 Task: Make in the project AgileCraft an epic 'GDPR Compliance'. Create in the project AgileCraft an epic 'PCI DSS Compliance'. Add in the project AgileCraft an epic 'IT Risk Management'
Action: Mouse moved to (301, 126)
Screenshot: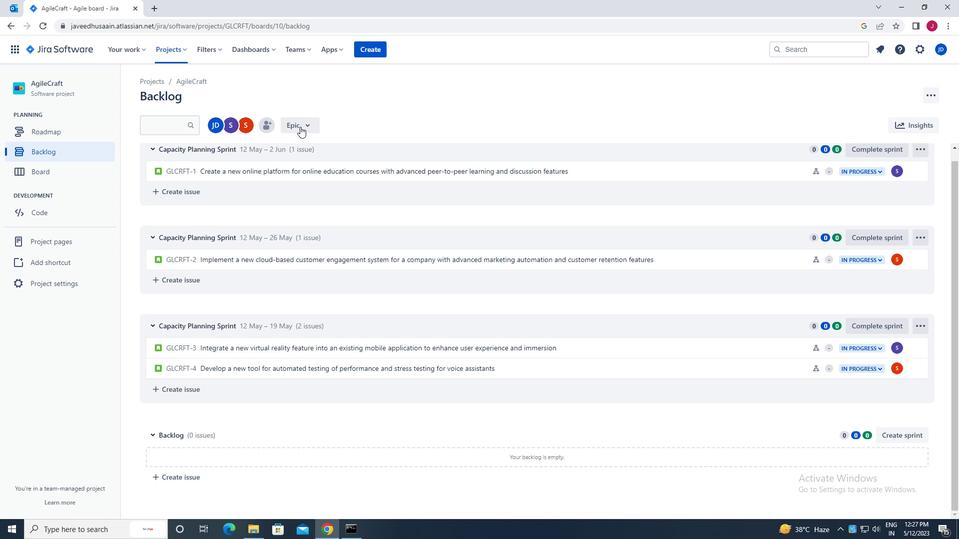 
Action: Mouse pressed left at (301, 126)
Screenshot: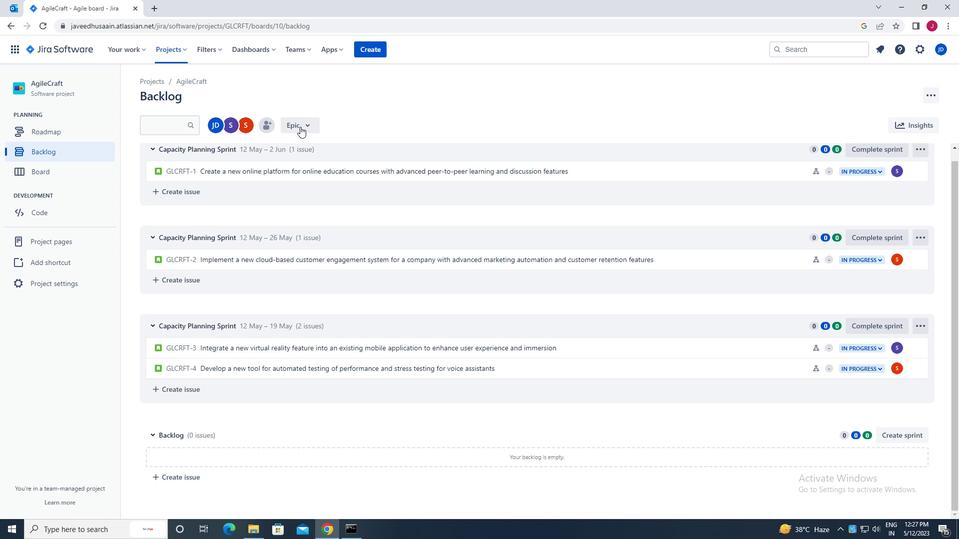 
Action: Mouse moved to (303, 184)
Screenshot: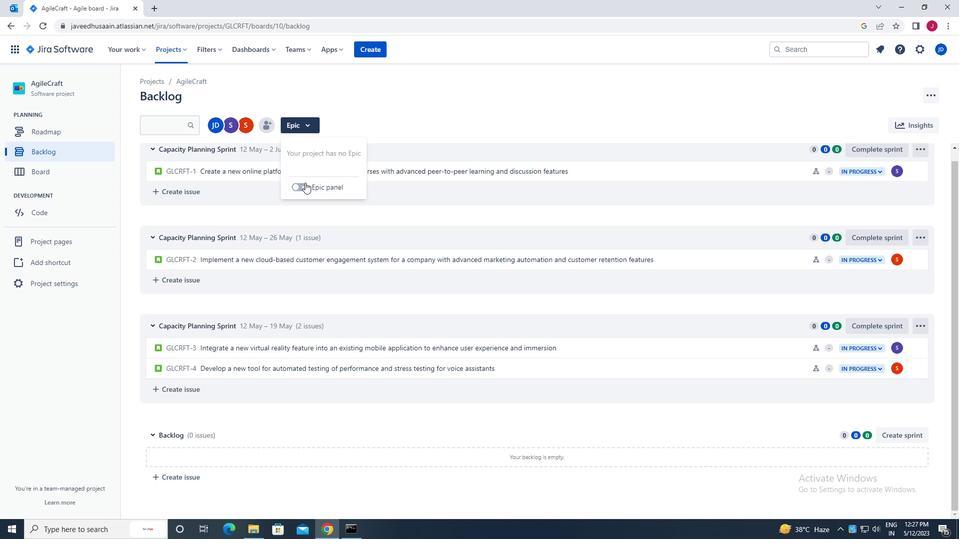 
Action: Mouse pressed left at (303, 184)
Screenshot: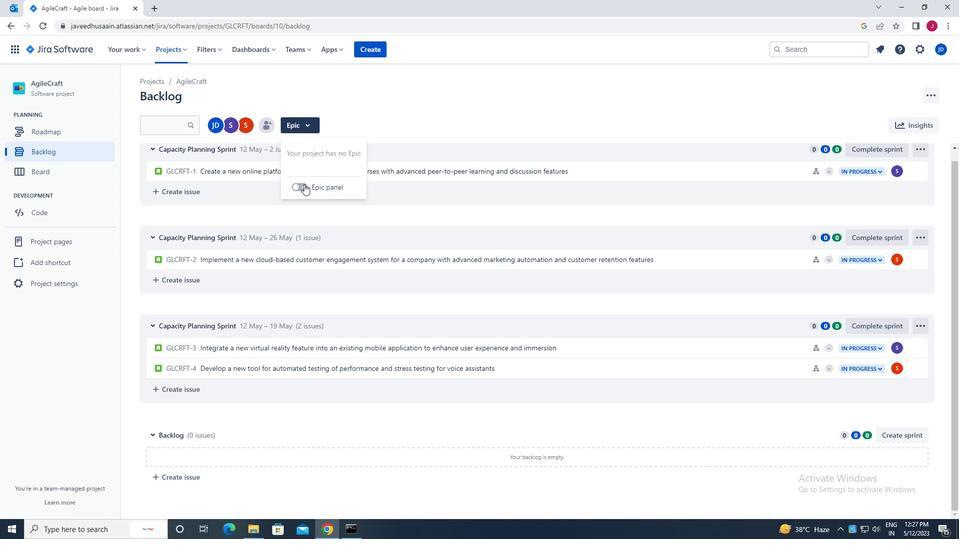 
Action: Mouse moved to (219, 348)
Screenshot: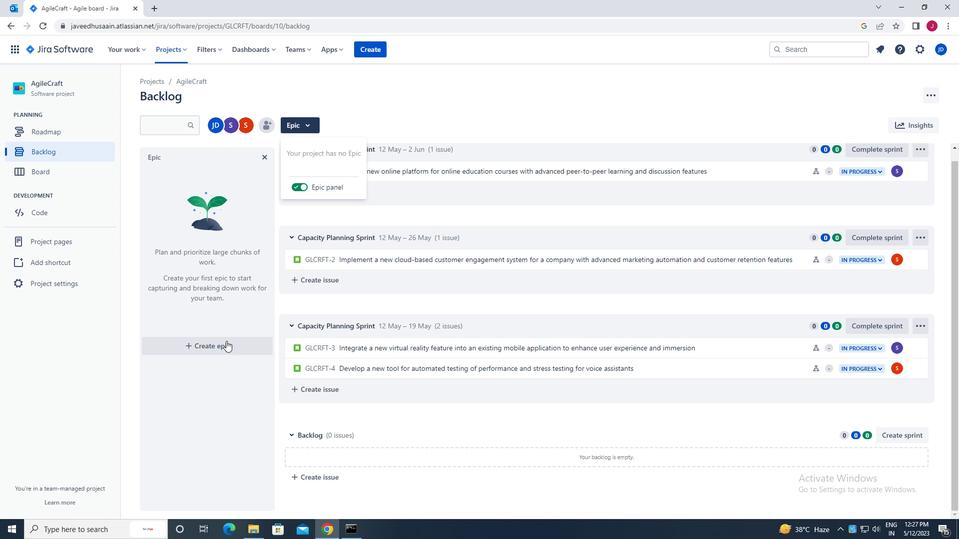 
Action: Mouse pressed left at (219, 348)
Screenshot: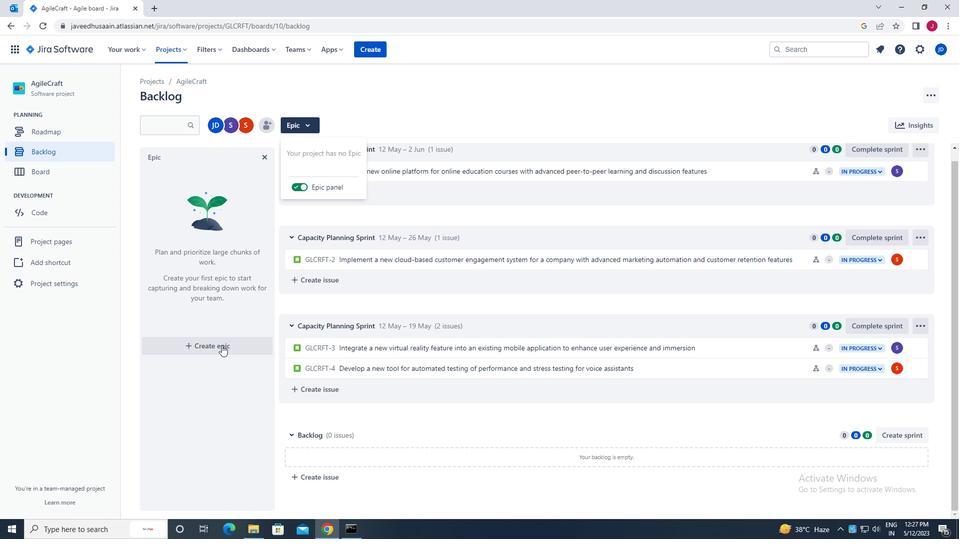 
Action: Mouse moved to (218, 348)
Screenshot: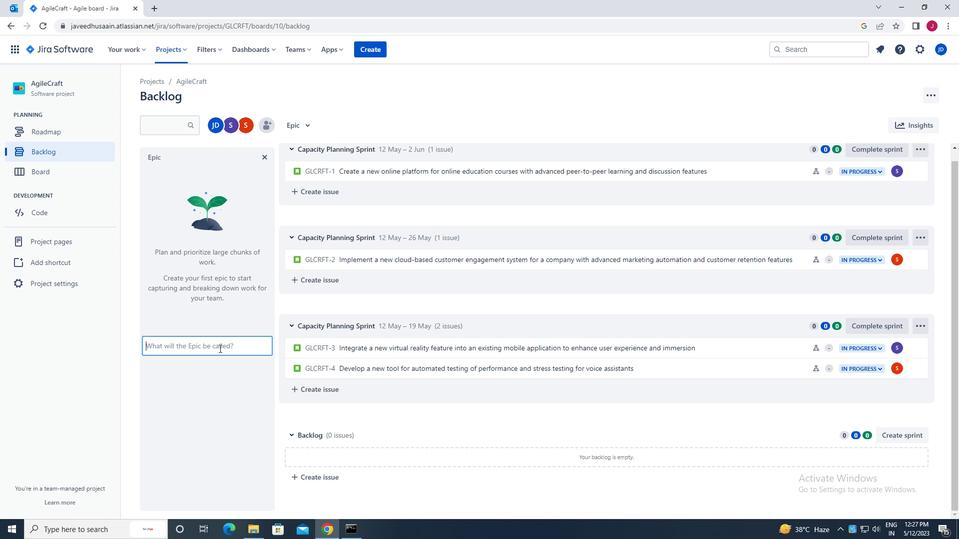 
Action: Mouse pressed left at (218, 348)
Screenshot: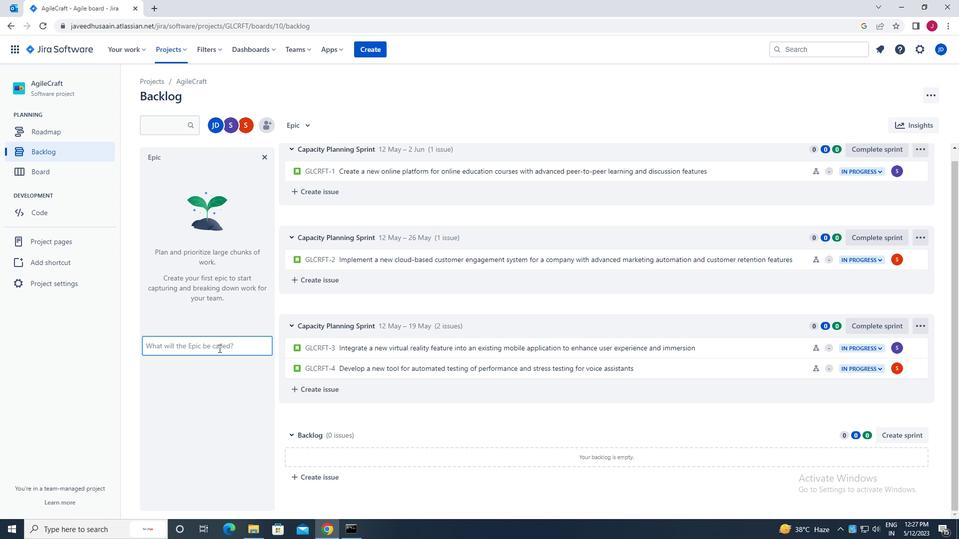 
Action: Mouse moved to (222, 350)
Screenshot: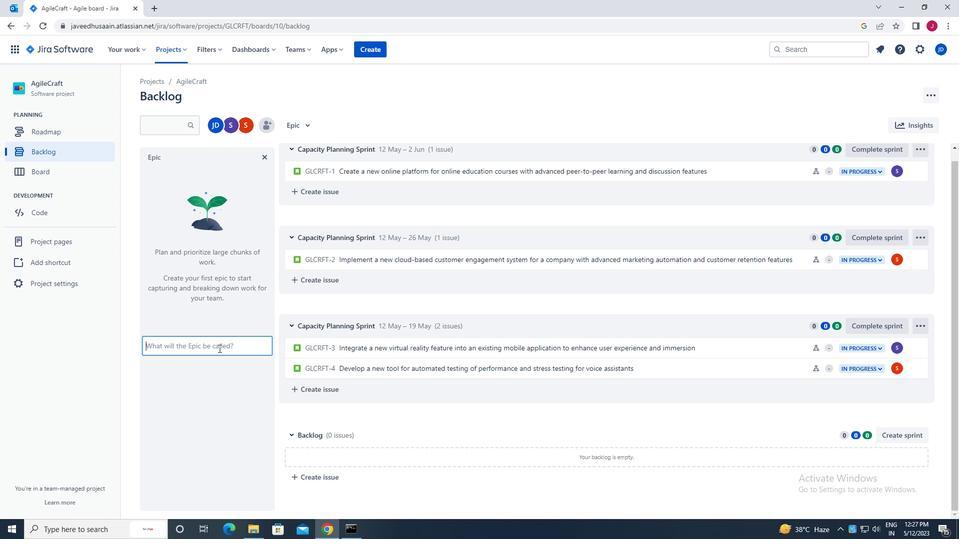 
Action: Key pressed gdpr<Key.space>c<Key.caps_lock>ompliance<Key.enter>
Screenshot: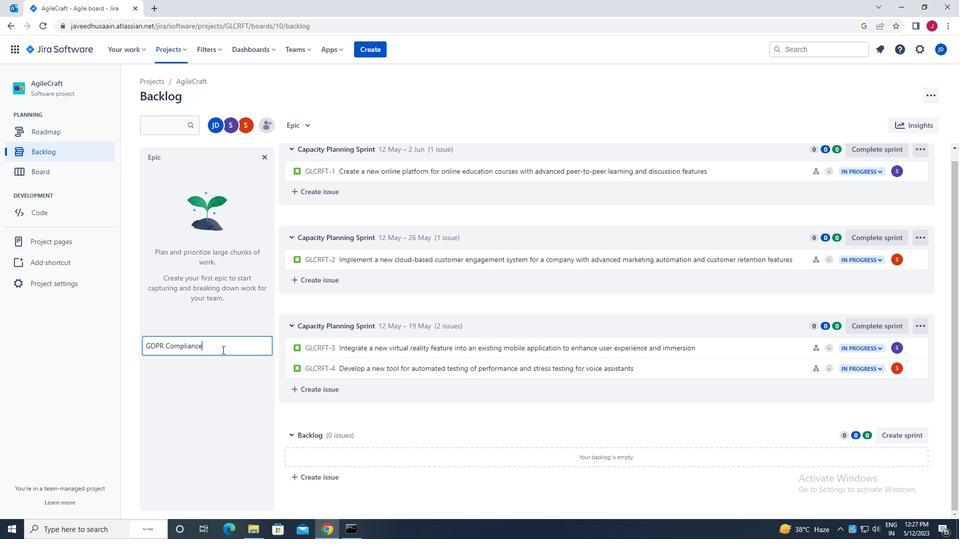 
Action: Mouse moved to (217, 221)
Screenshot: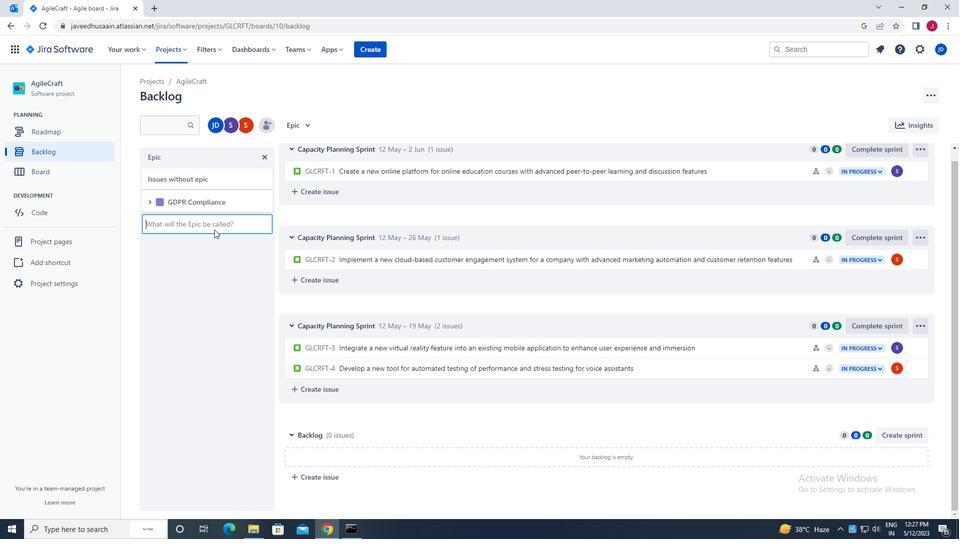
Action: Mouse pressed left at (217, 221)
Screenshot: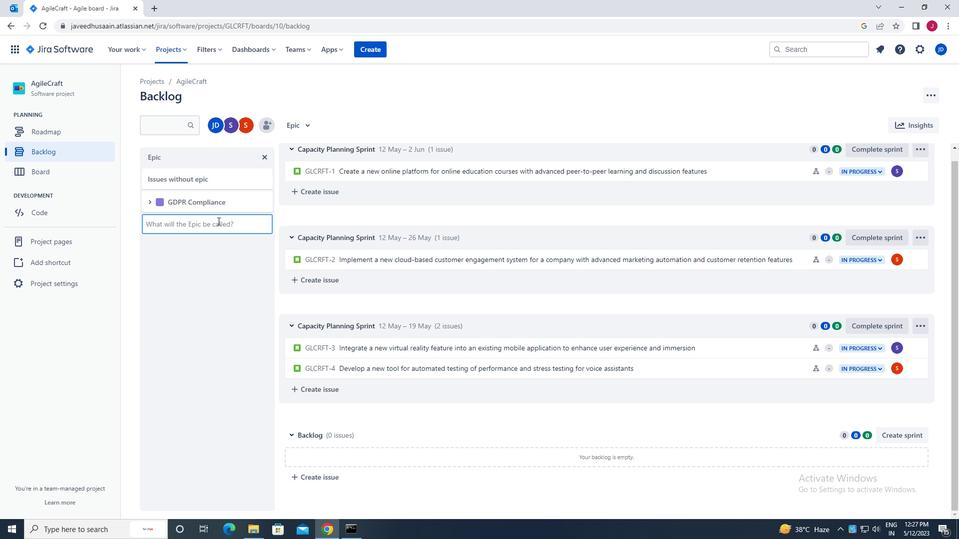 
Action: Key pressed <Key.caps_lock>pci<Key.space>dss<Key.space>c<Key.caps_lock>ompliance<Key.enter>
Screenshot: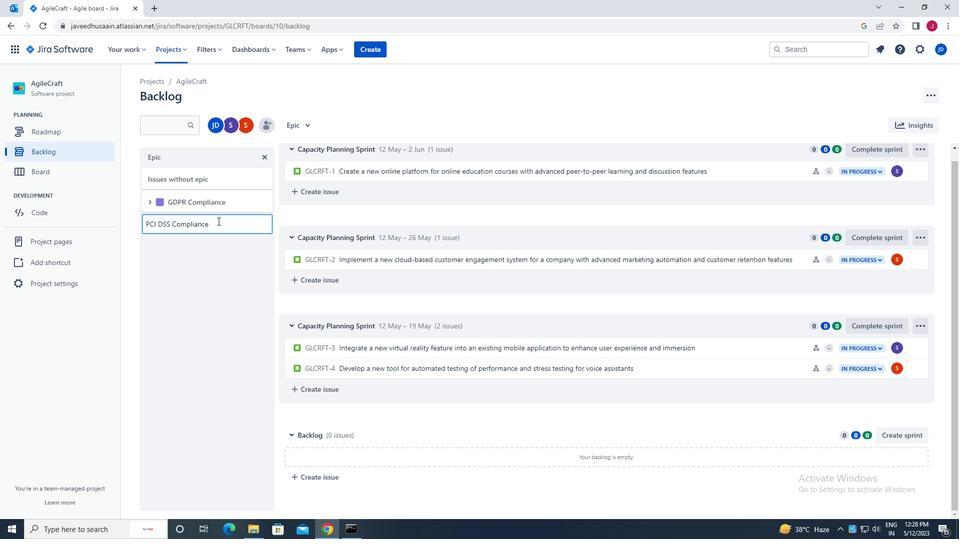 
Action: Mouse moved to (226, 250)
Screenshot: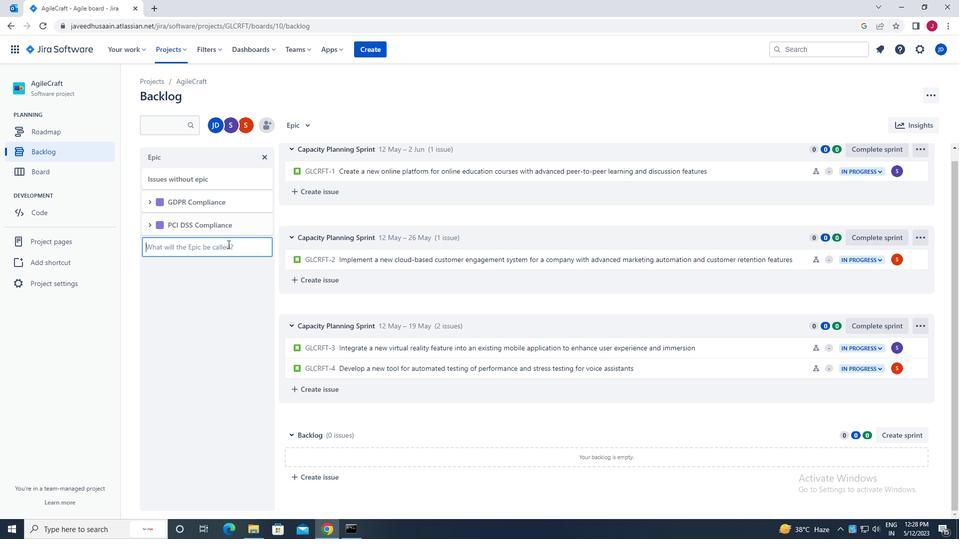 
Action: Mouse pressed left at (226, 250)
Screenshot: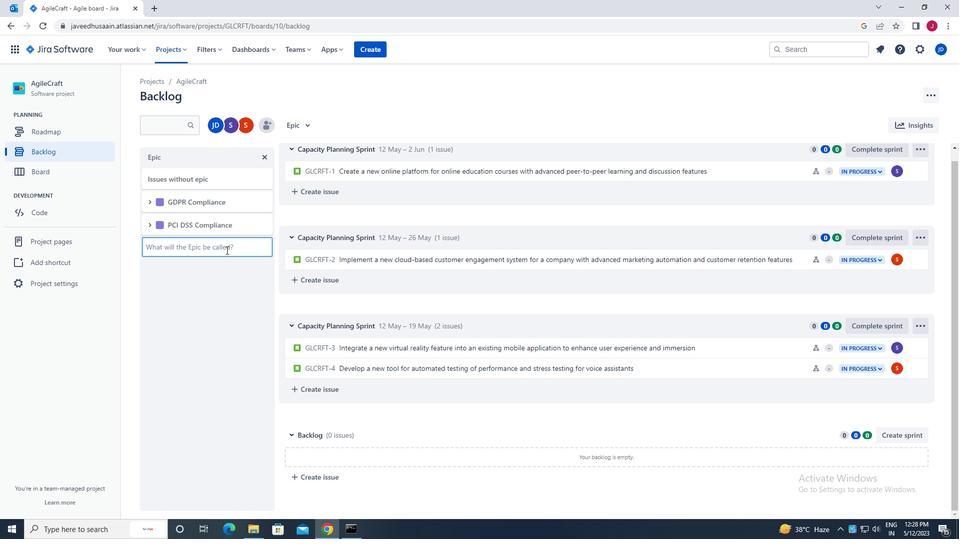 
Action: Key pressed <Key.caps_lock>it<Key.space>r<Key.caps_lock>isk<Key.space><Key.caps_lock>m<Key.caps_lock>nage<Key.backspace><Key.backspace><Key.backspace><Key.backspace>anagement<Key.enter>
Screenshot: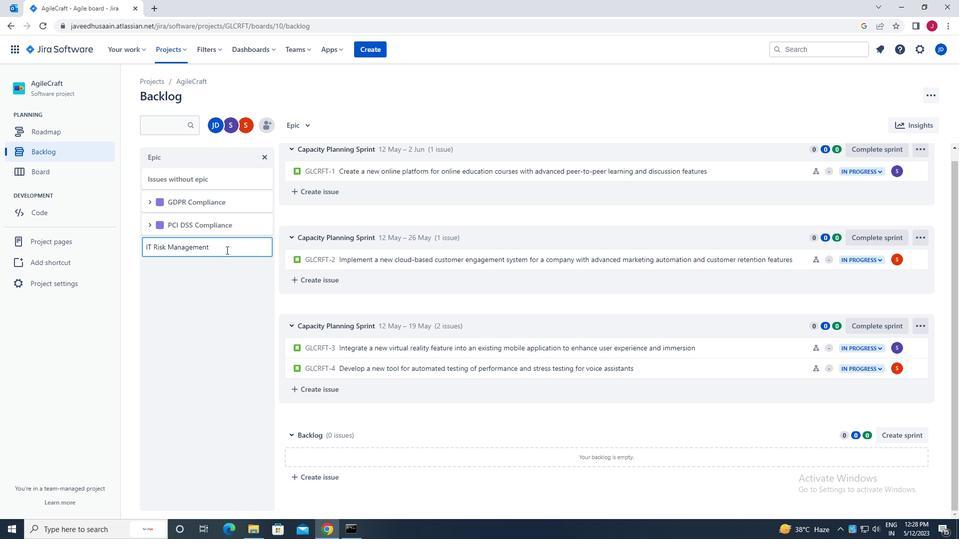 
Action: Mouse moved to (265, 156)
Screenshot: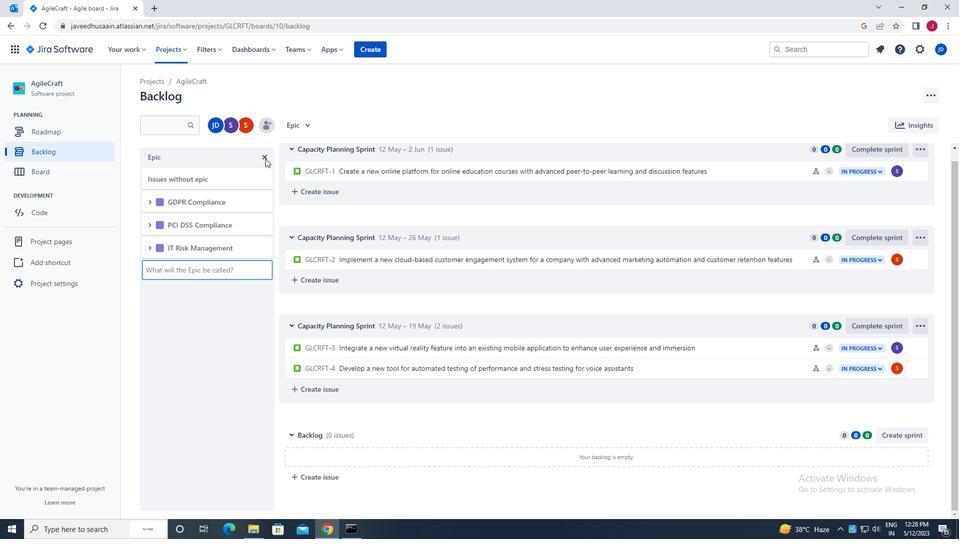 
Action: Mouse pressed left at (265, 156)
Screenshot: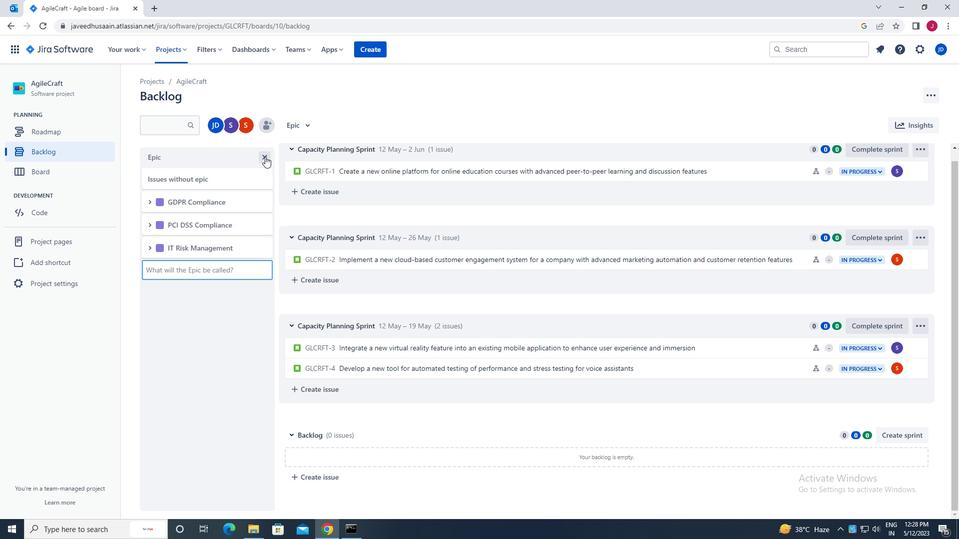 
Action: Mouse moved to (263, 156)
Screenshot: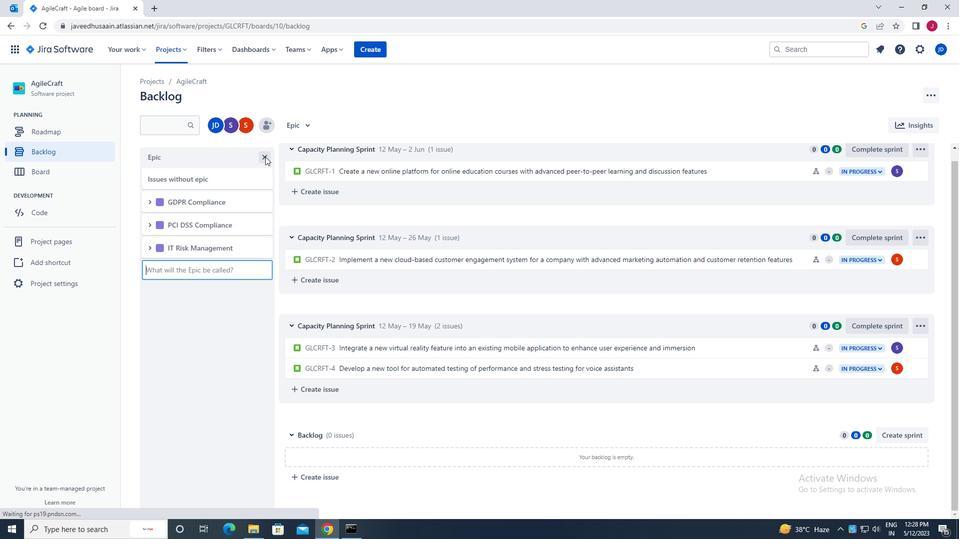 
